 Task: Access the engagement activity of "Digital Experience".
Action: Mouse moved to (1058, 72)
Screenshot: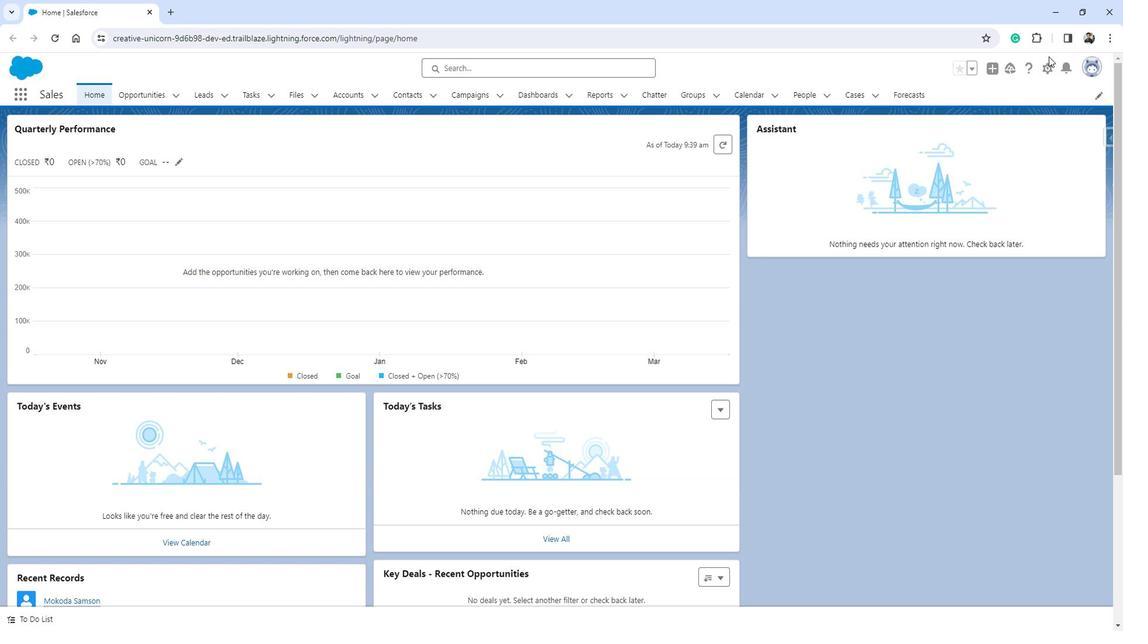 
Action: Mouse pressed left at (1058, 72)
Screenshot: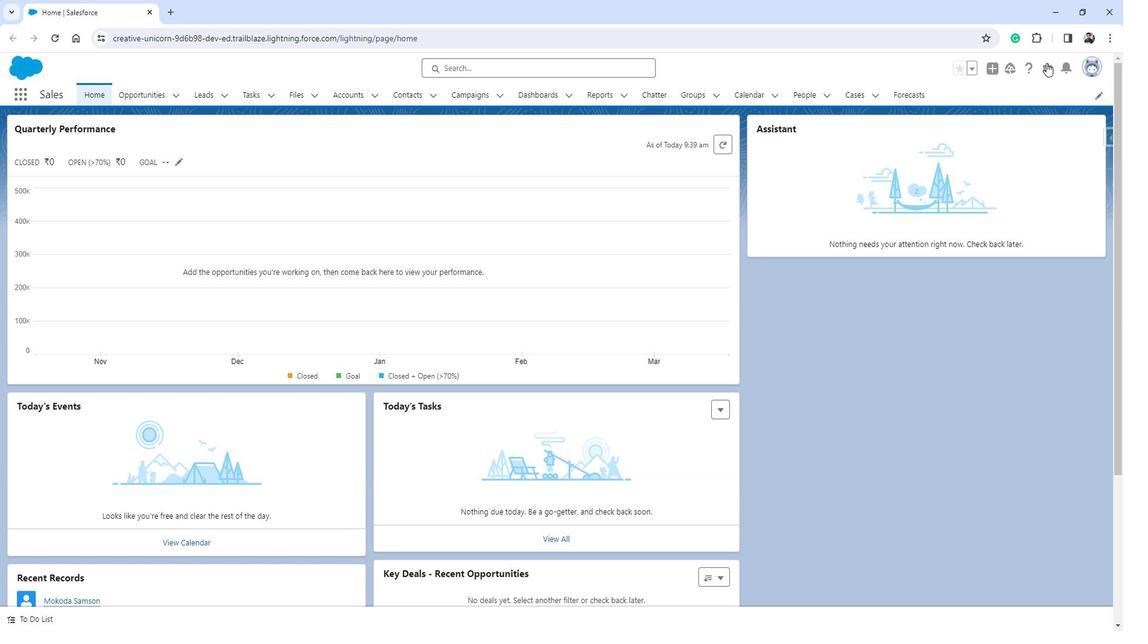 
Action: Mouse moved to (1020, 118)
Screenshot: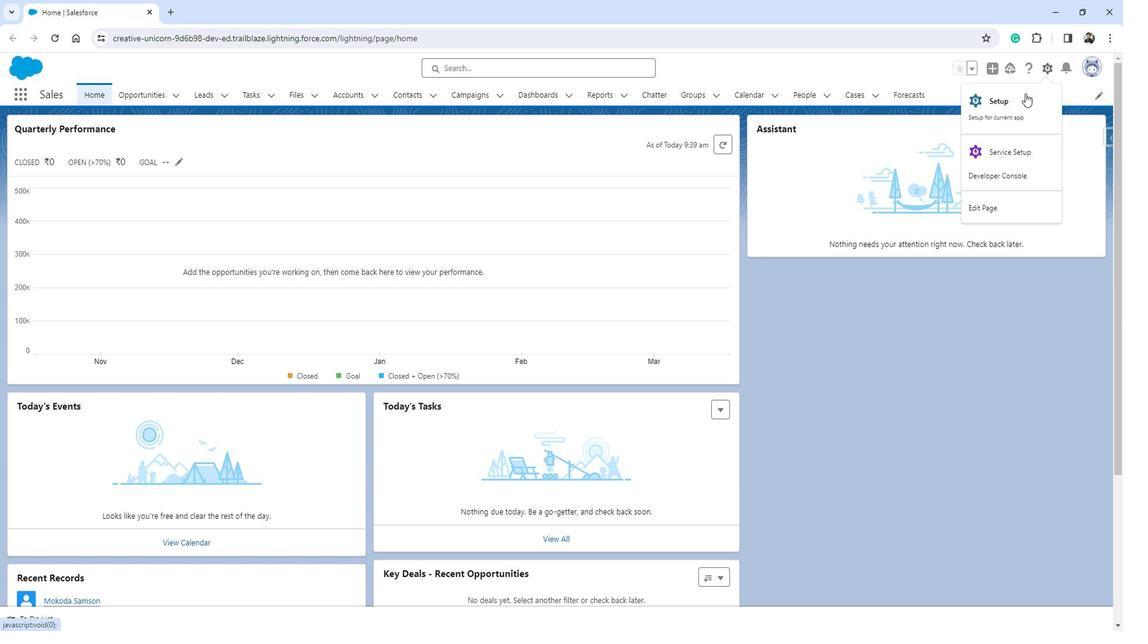 
Action: Mouse pressed left at (1020, 118)
Screenshot: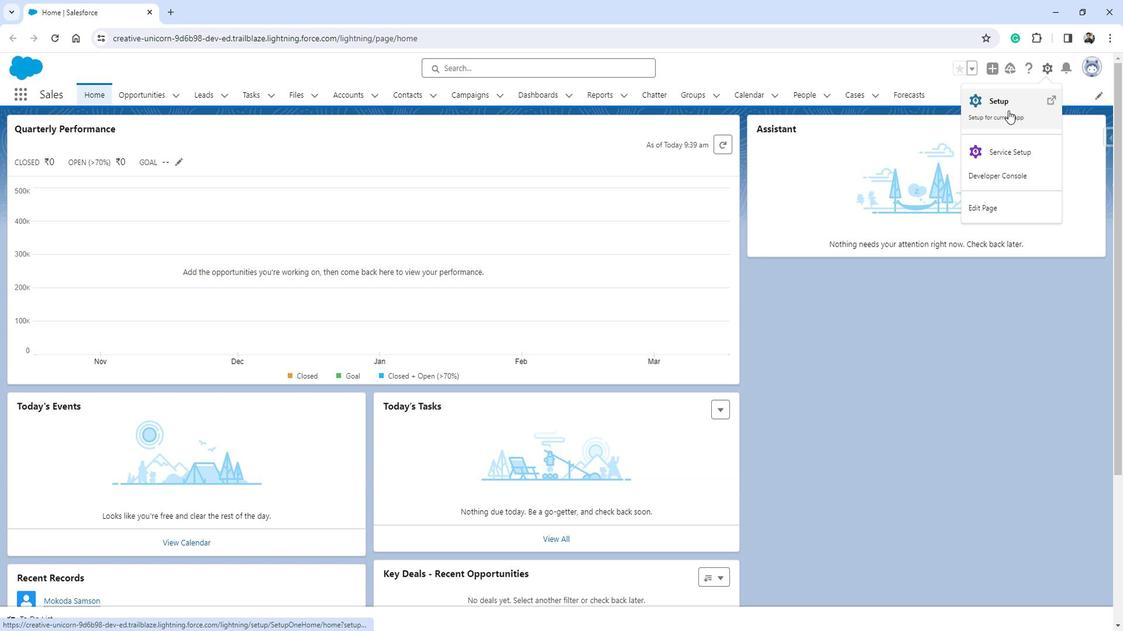 
Action: Mouse moved to (104, 336)
Screenshot: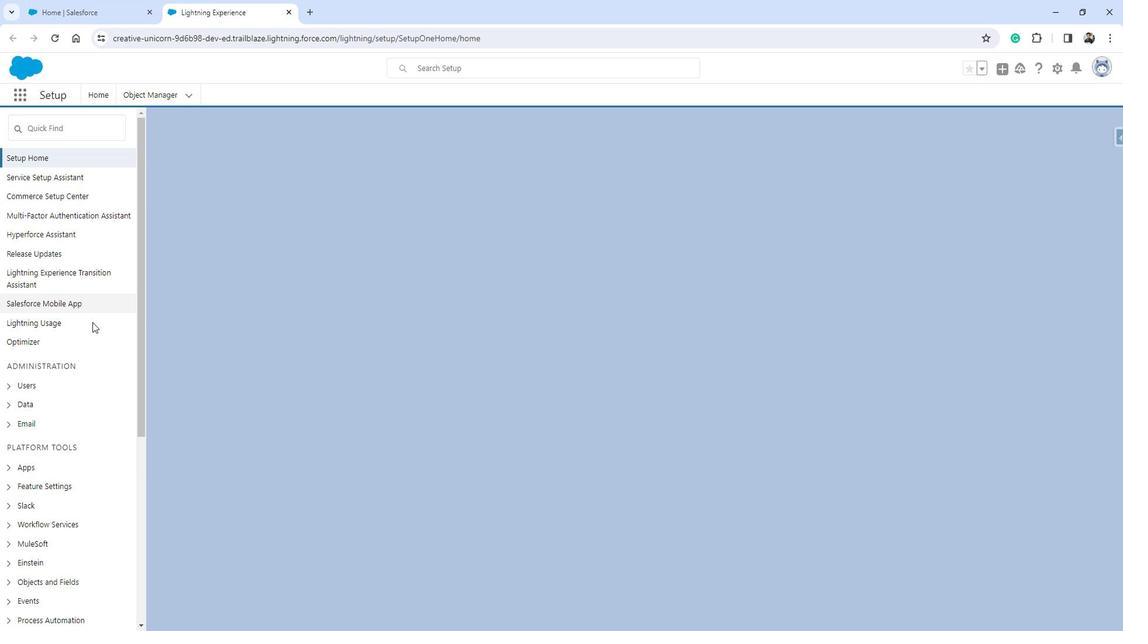 
Action: Mouse scrolled (104, 336) with delta (0, 0)
Screenshot: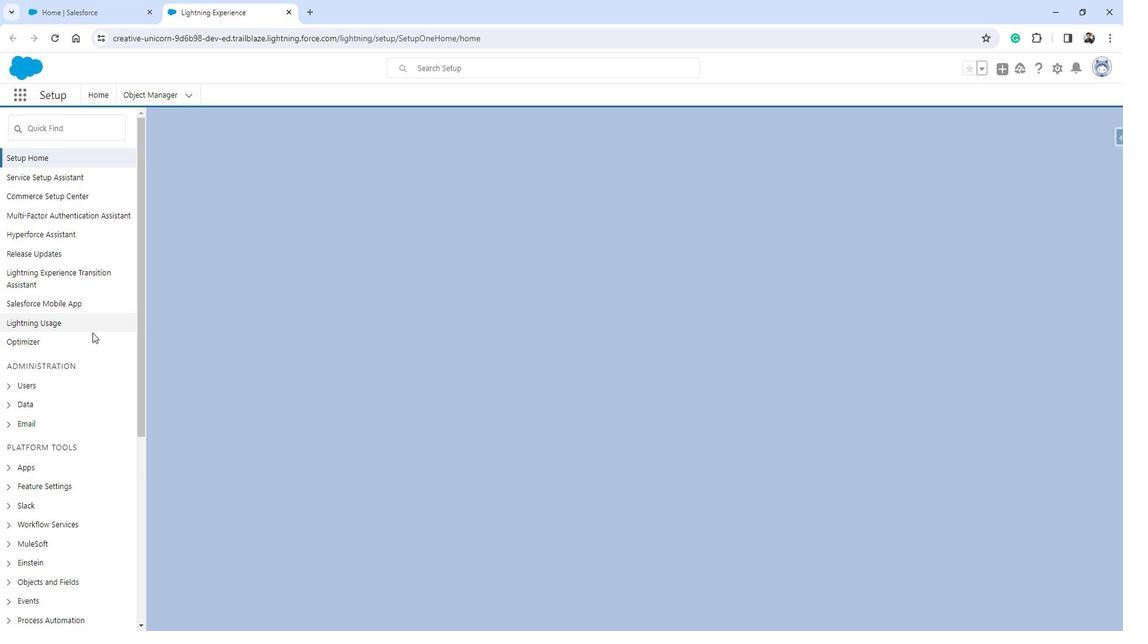 
Action: Mouse scrolled (104, 336) with delta (0, 0)
Screenshot: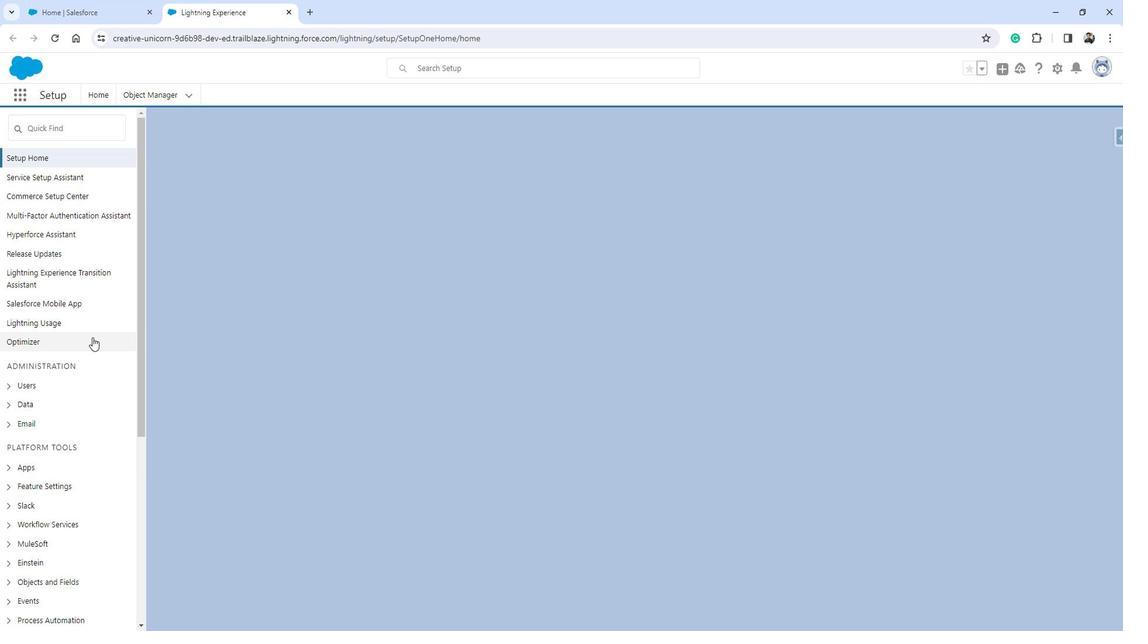 
Action: Mouse scrolled (104, 336) with delta (0, 0)
Screenshot: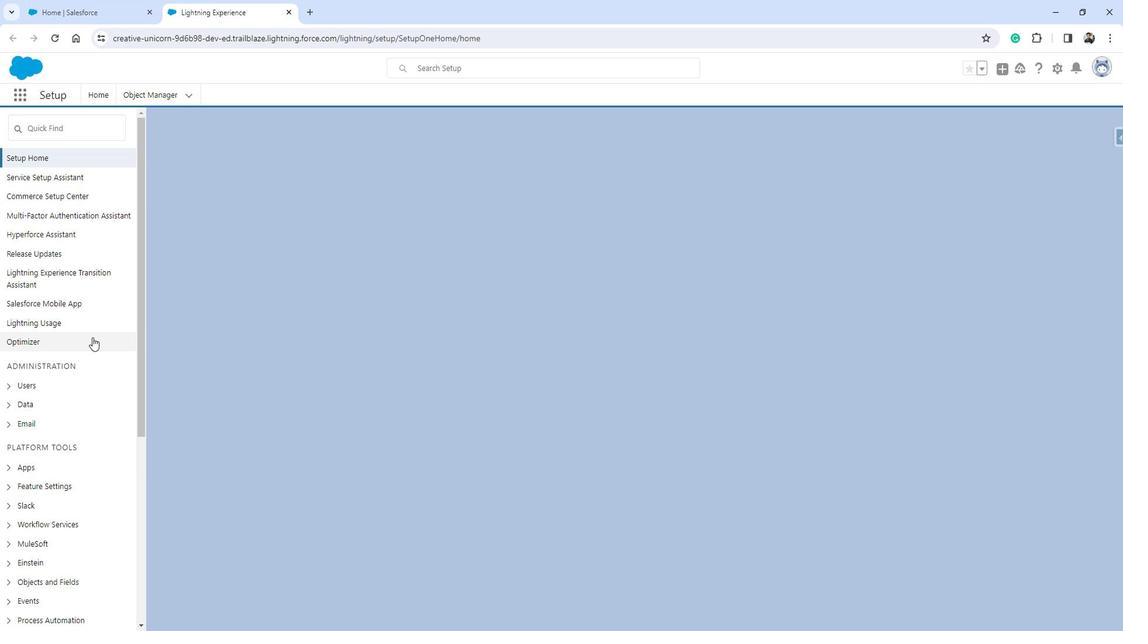 
Action: Mouse moved to (51, 302)
Screenshot: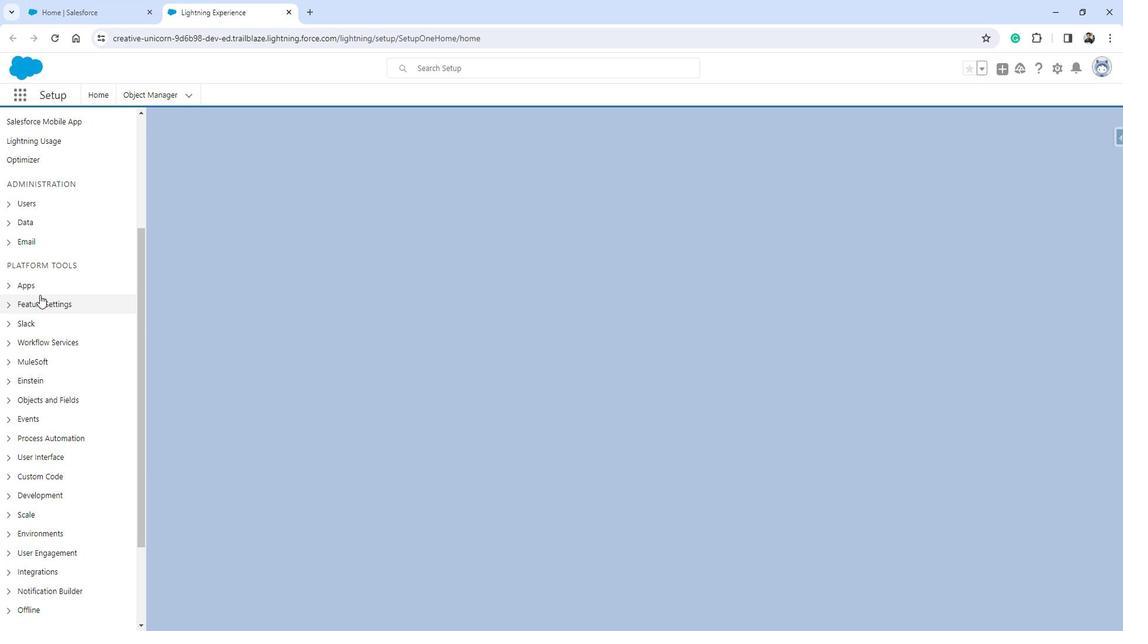 
Action: Mouse pressed left at (51, 302)
Screenshot: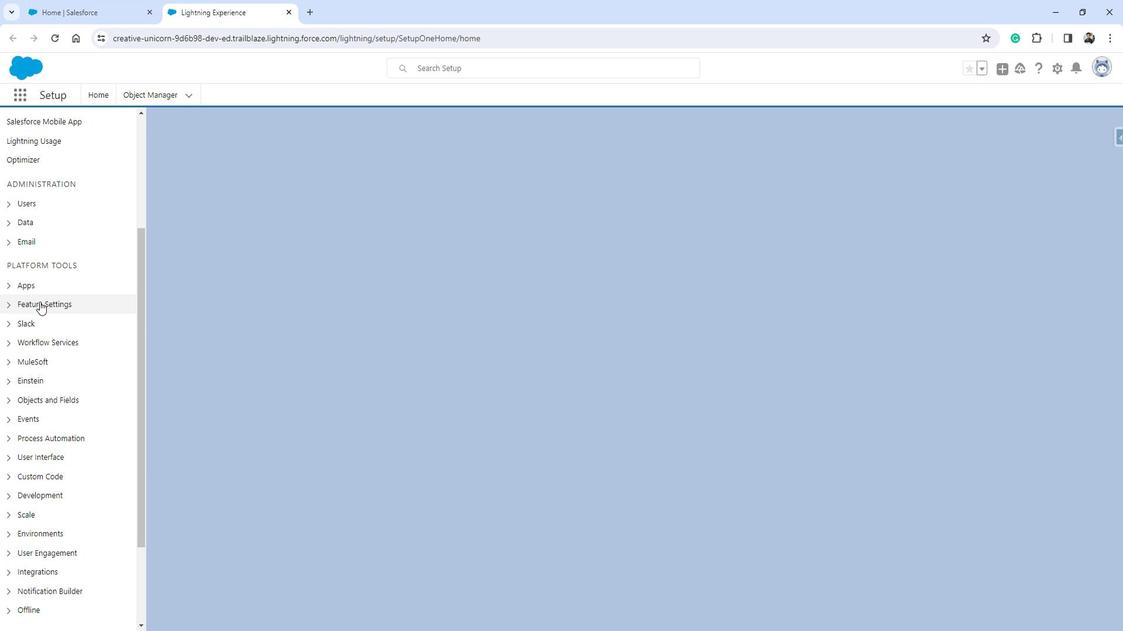 
Action: Mouse moved to (52, 303)
Screenshot: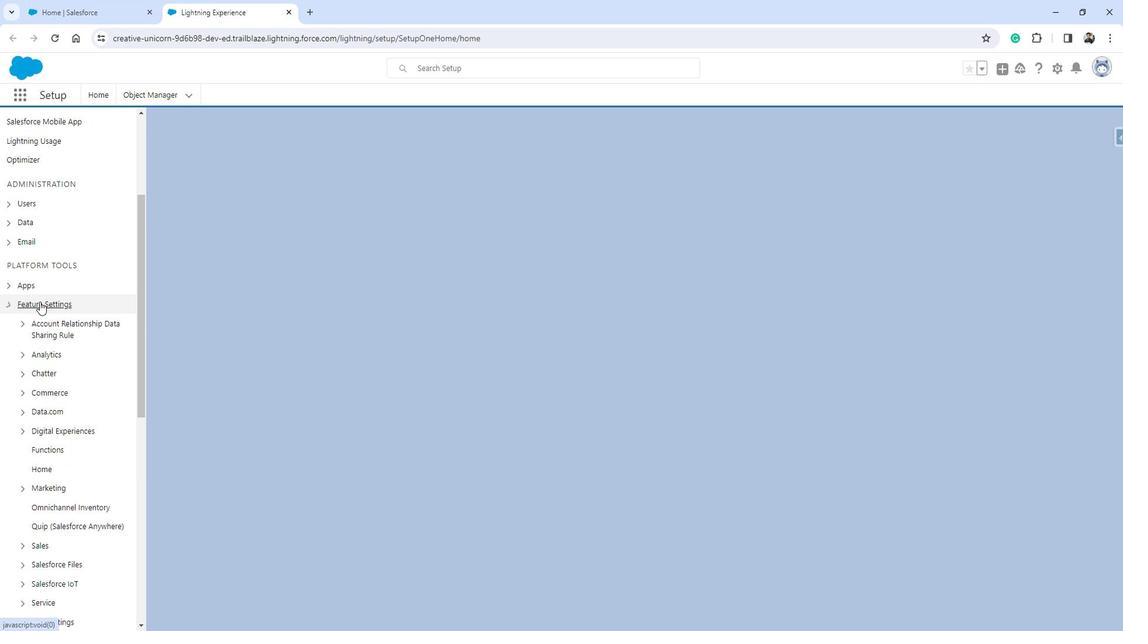 
Action: Mouse scrolled (52, 302) with delta (0, 0)
Screenshot: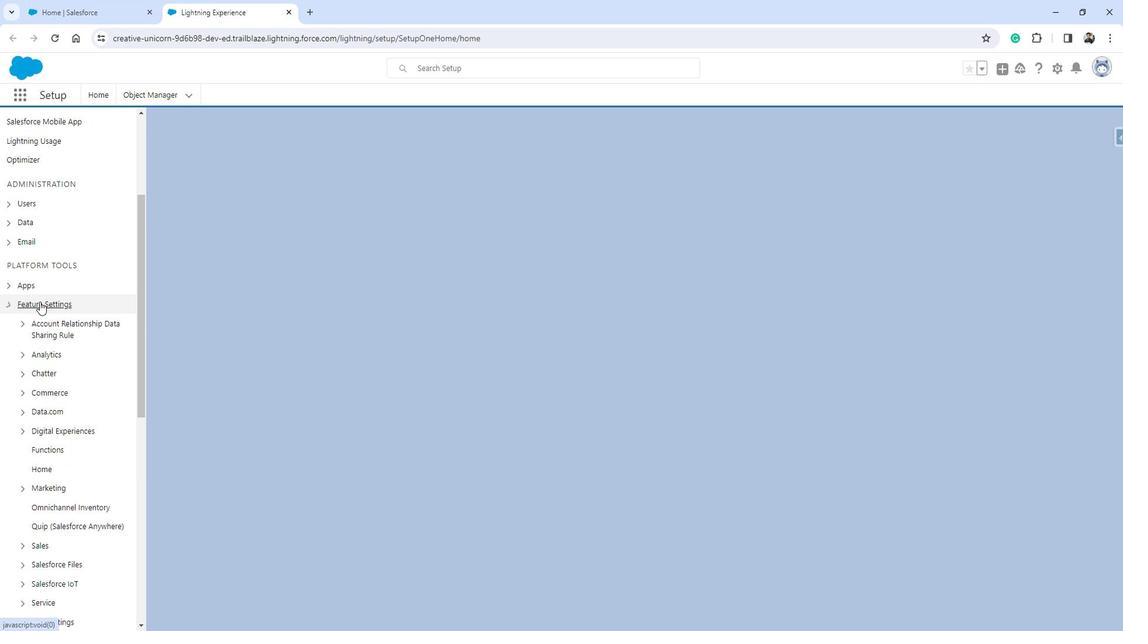 
Action: Mouse scrolled (52, 302) with delta (0, 0)
Screenshot: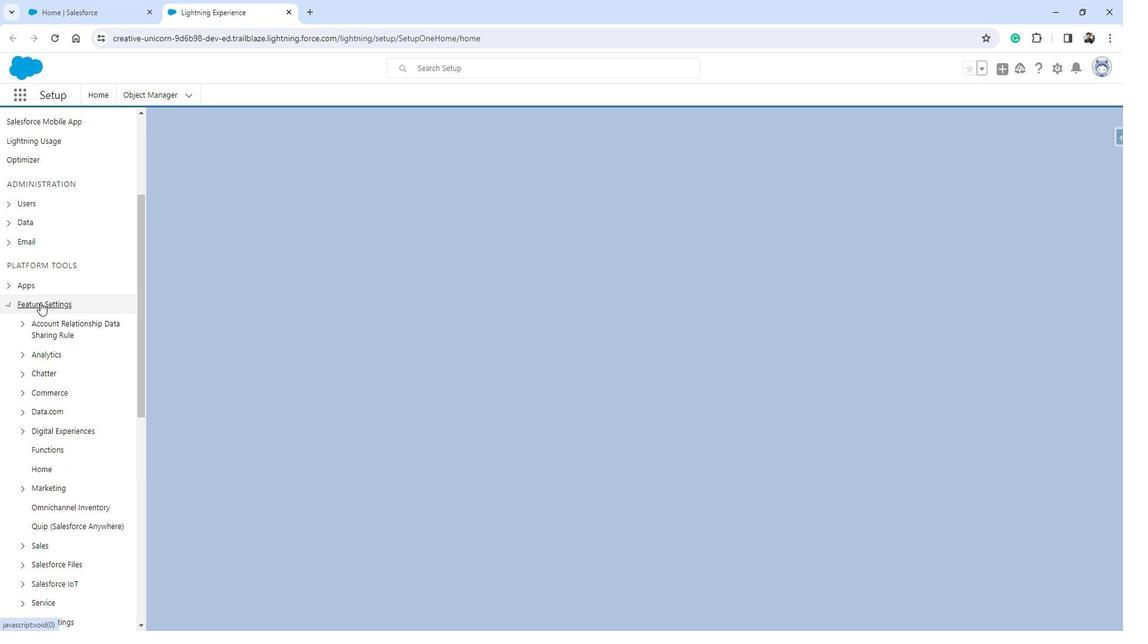 
Action: Mouse moved to (64, 304)
Screenshot: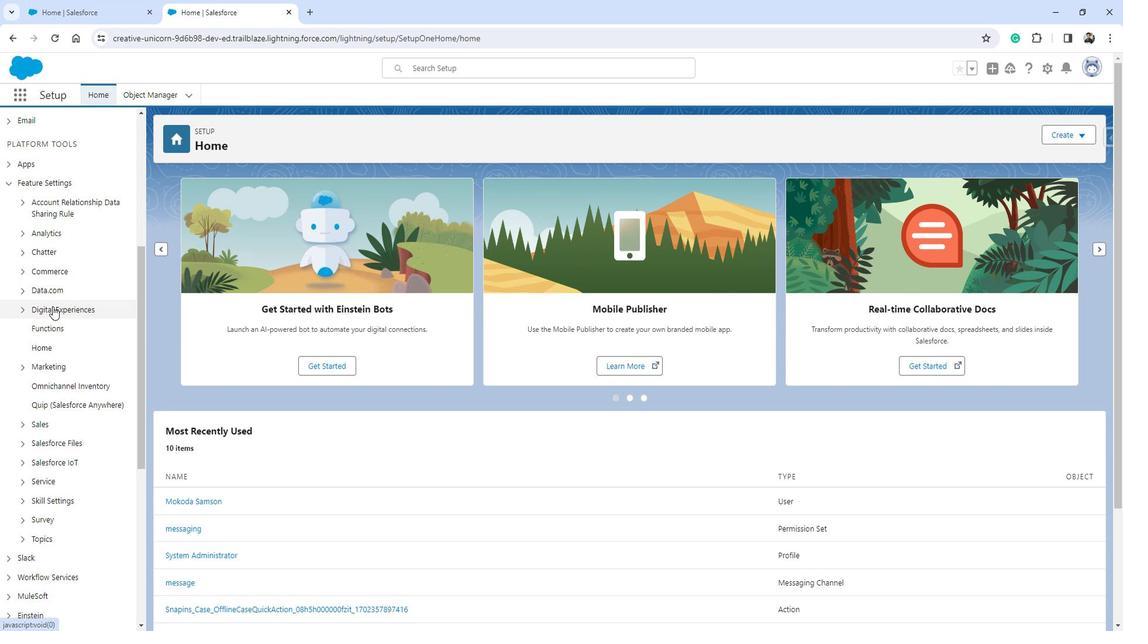 
Action: Mouse pressed left at (64, 304)
Screenshot: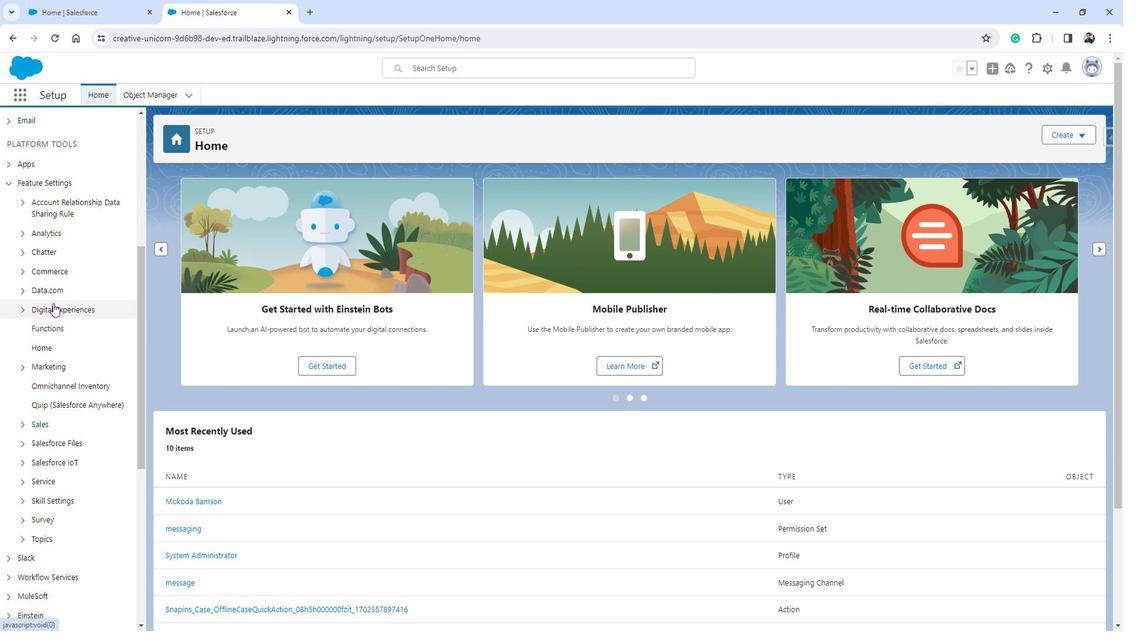 
Action: Mouse moved to (64, 325)
Screenshot: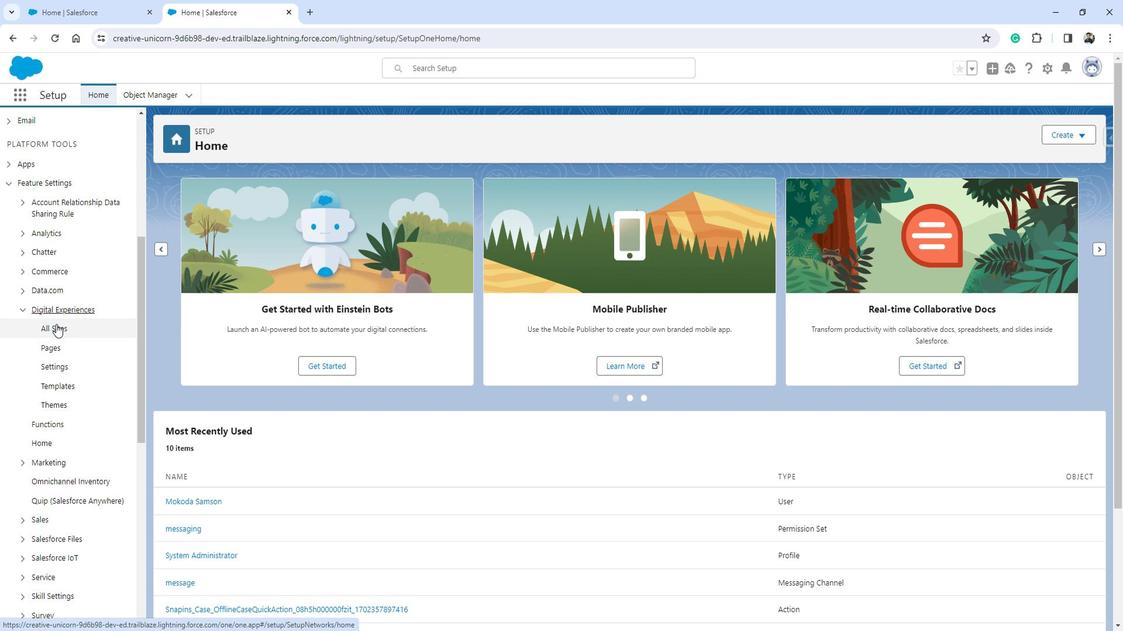 
Action: Mouse pressed left at (64, 325)
Screenshot: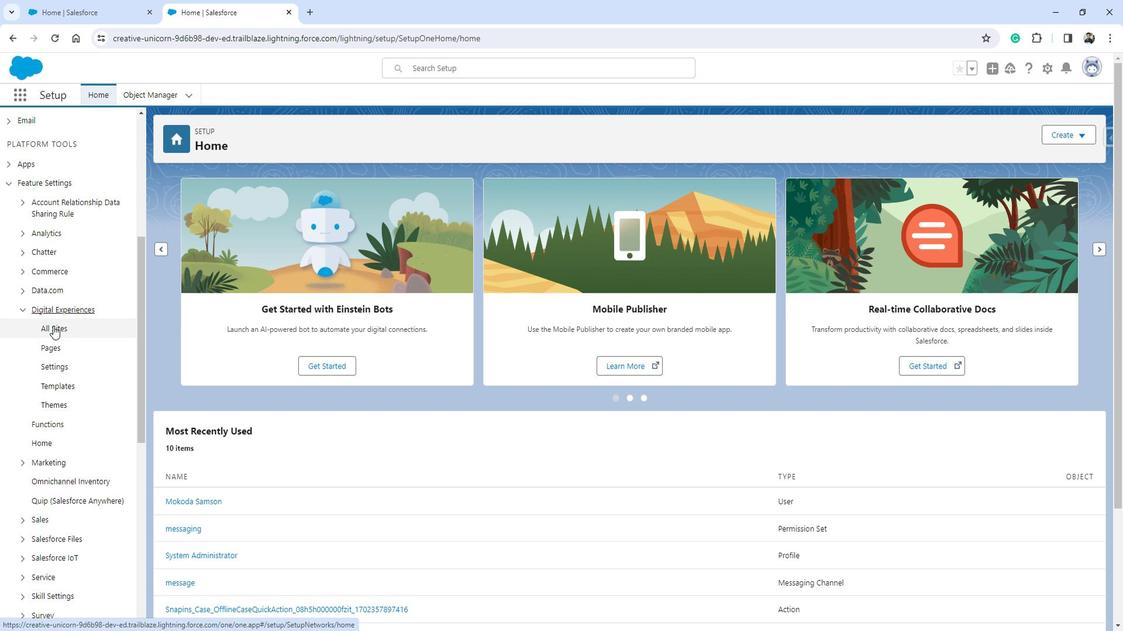 
Action: Mouse moved to (213, 357)
Screenshot: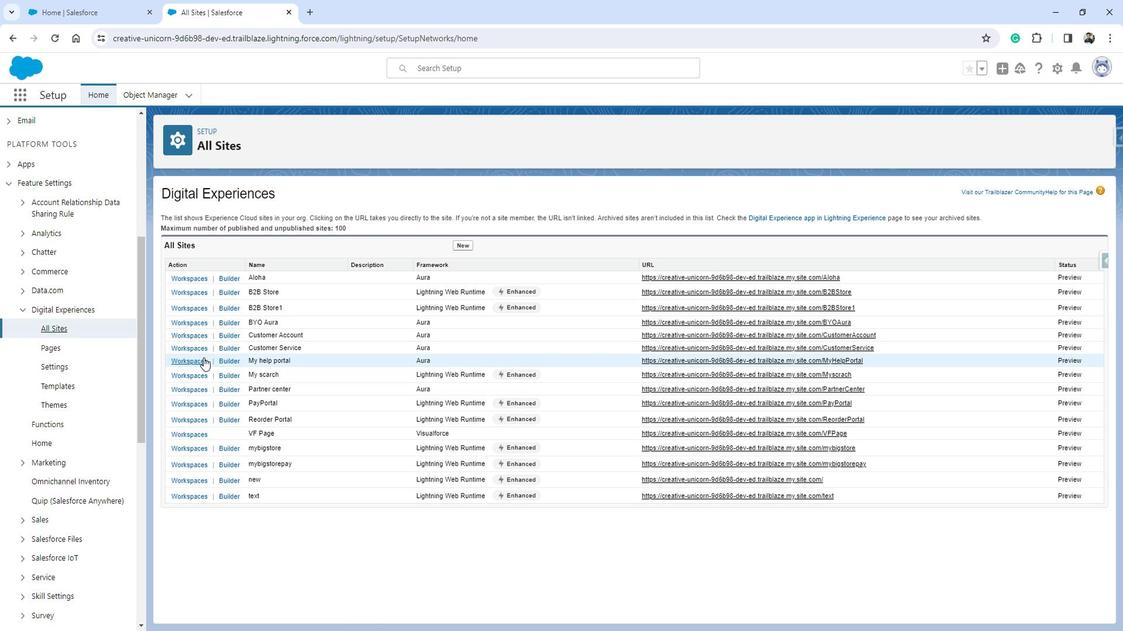
Action: Mouse pressed left at (213, 357)
Screenshot: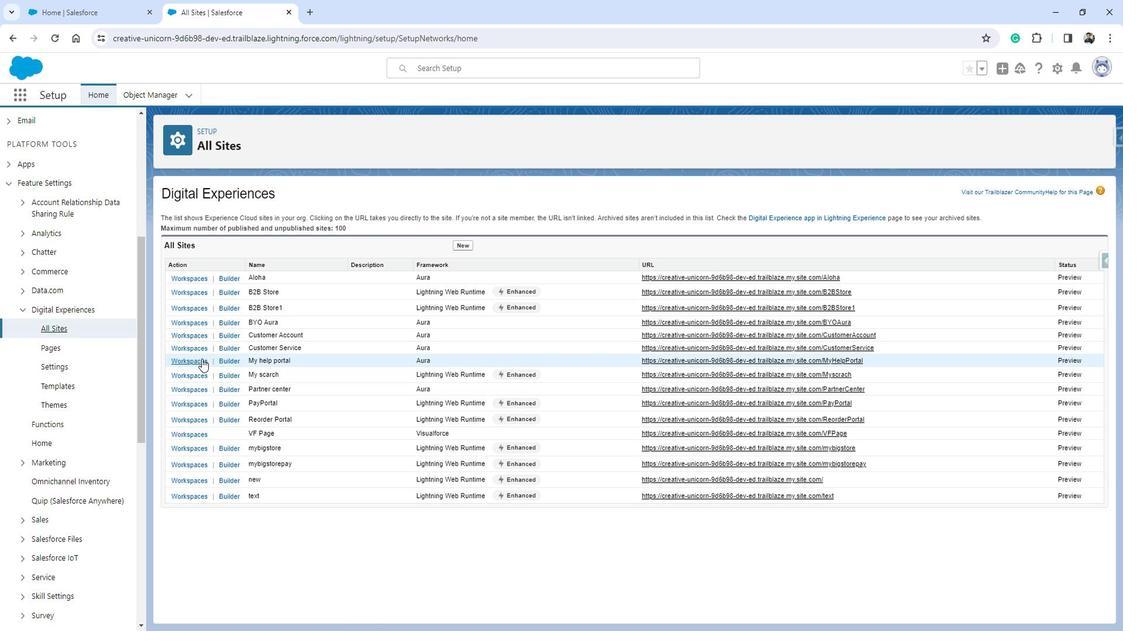 
Action: Mouse moved to (369, 381)
Screenshot: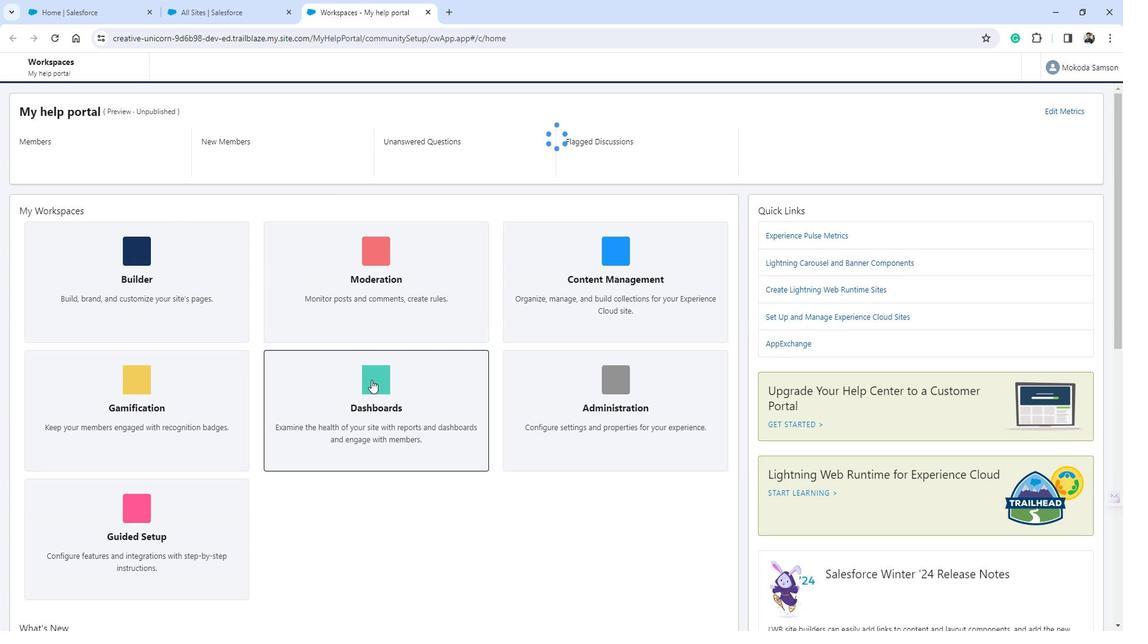 
Action: Mouse pressed left at (369, 381)
Screenshot: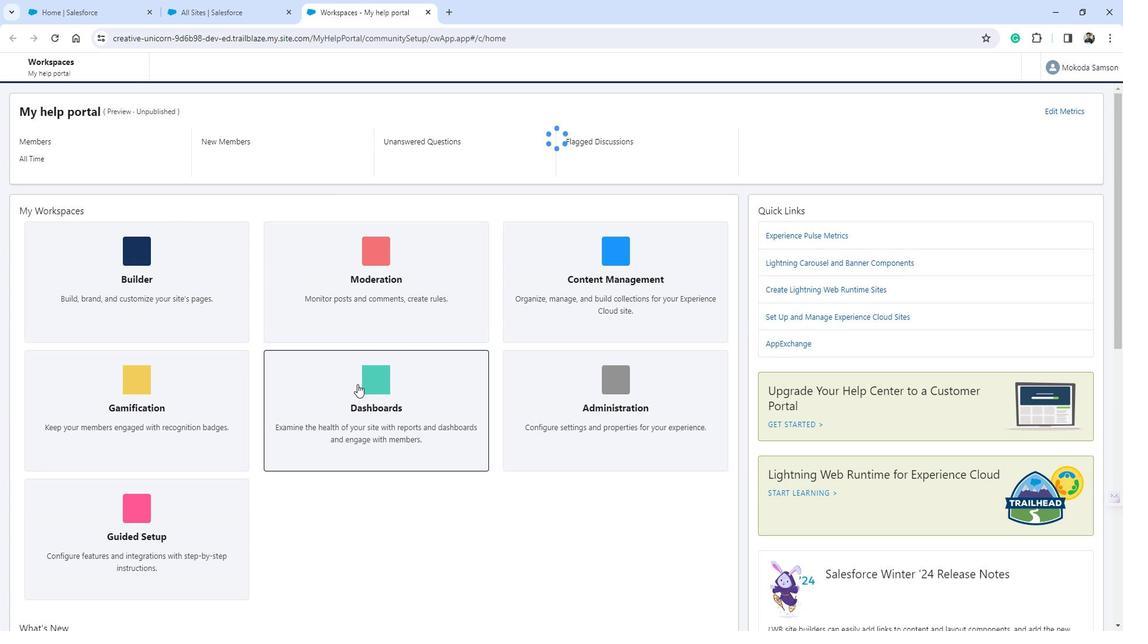 
Action: Mouse moved to (282, 80)
Screenshot: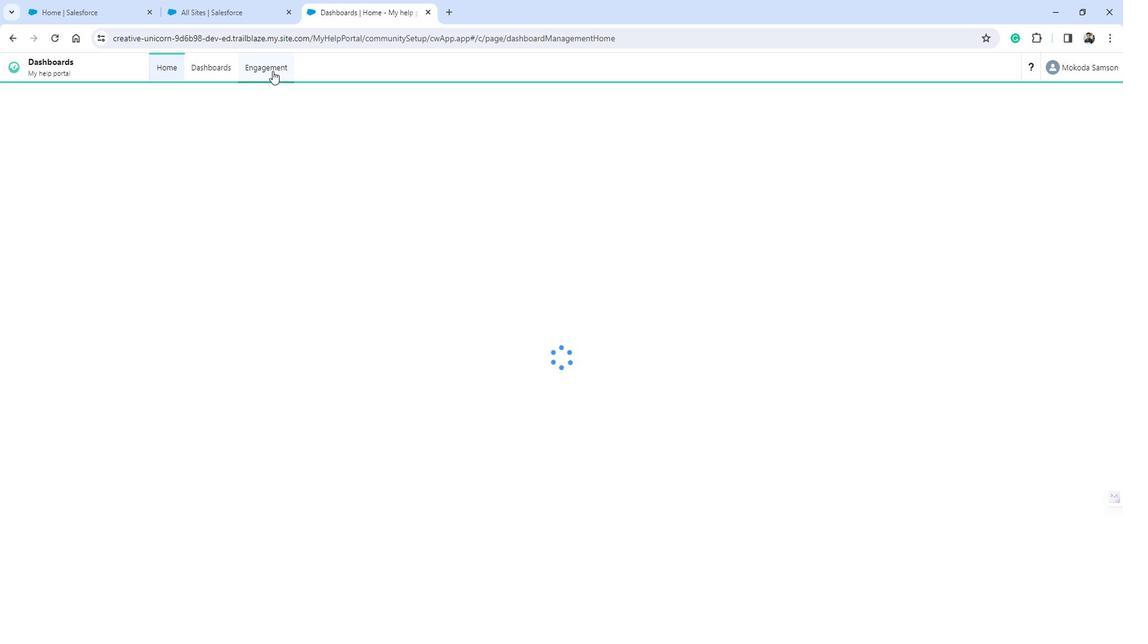 
Action: Mouse pressed left at (282, 80)
Screenshot: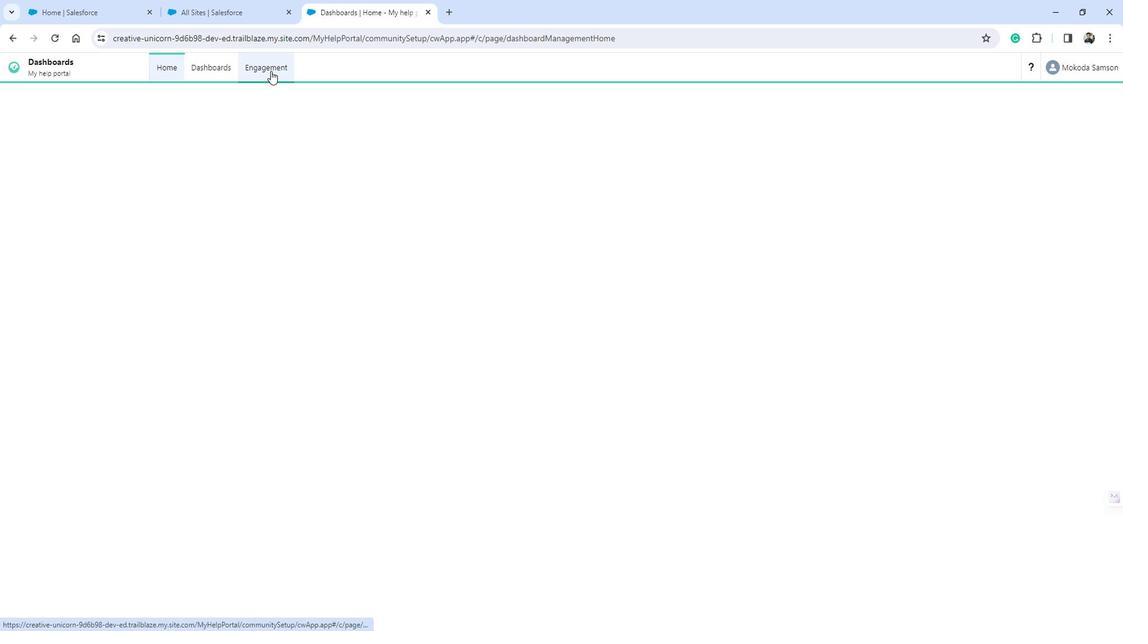 
Action: Mouse moved to (75, 141)
Screenshot: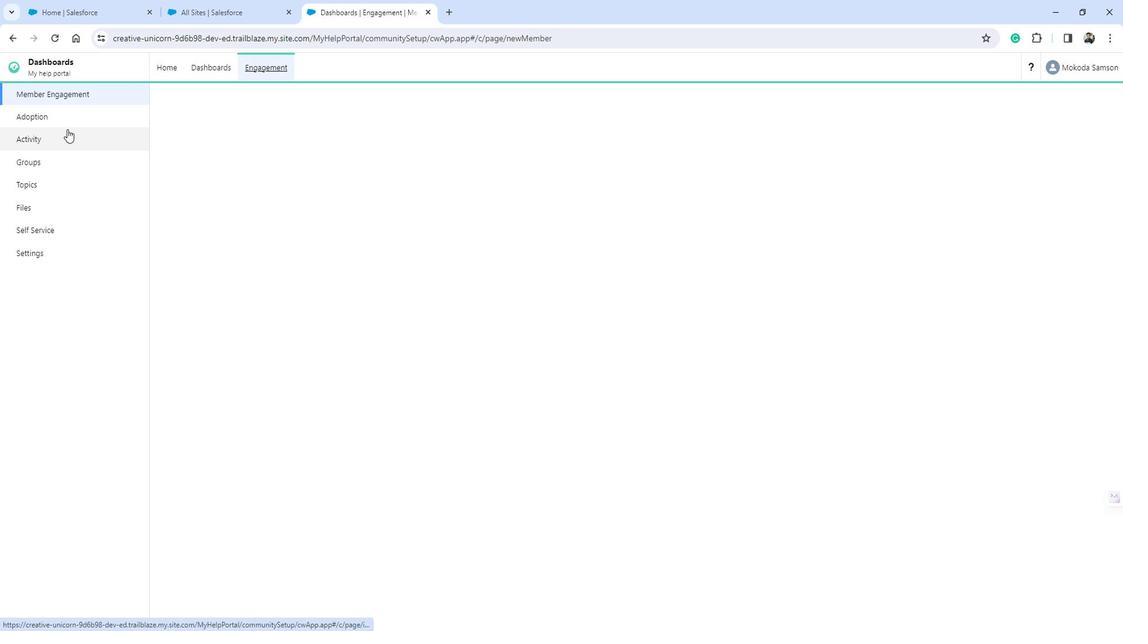 
Action: Mouse pressed left at (75, 141)
Screenshot: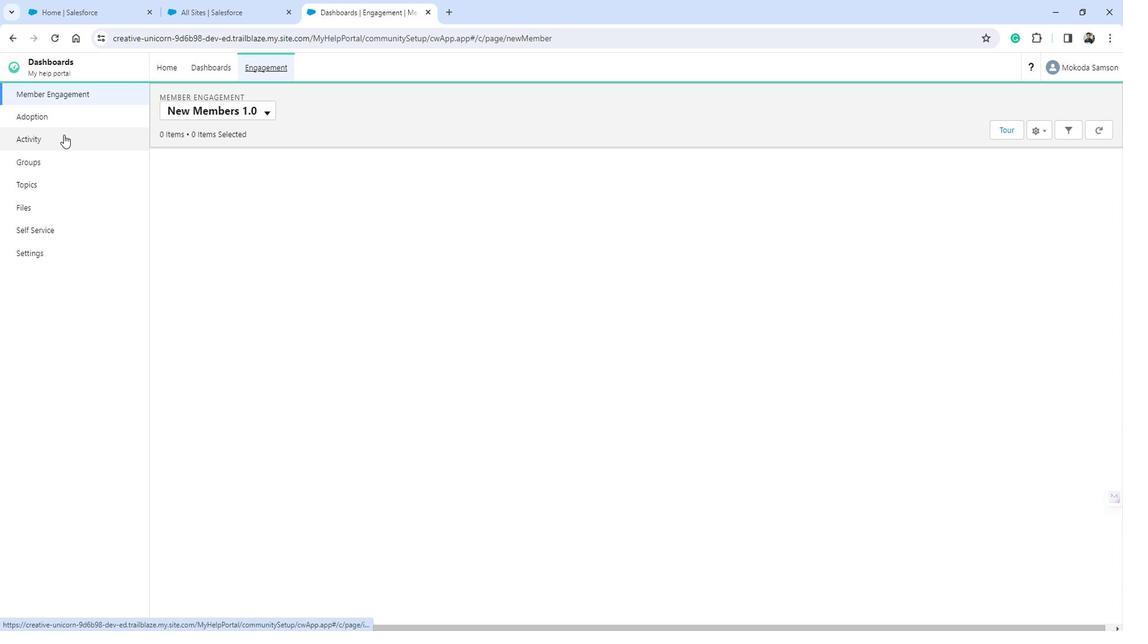 
Action: Mouse moved to (572, 263)
Screenshot: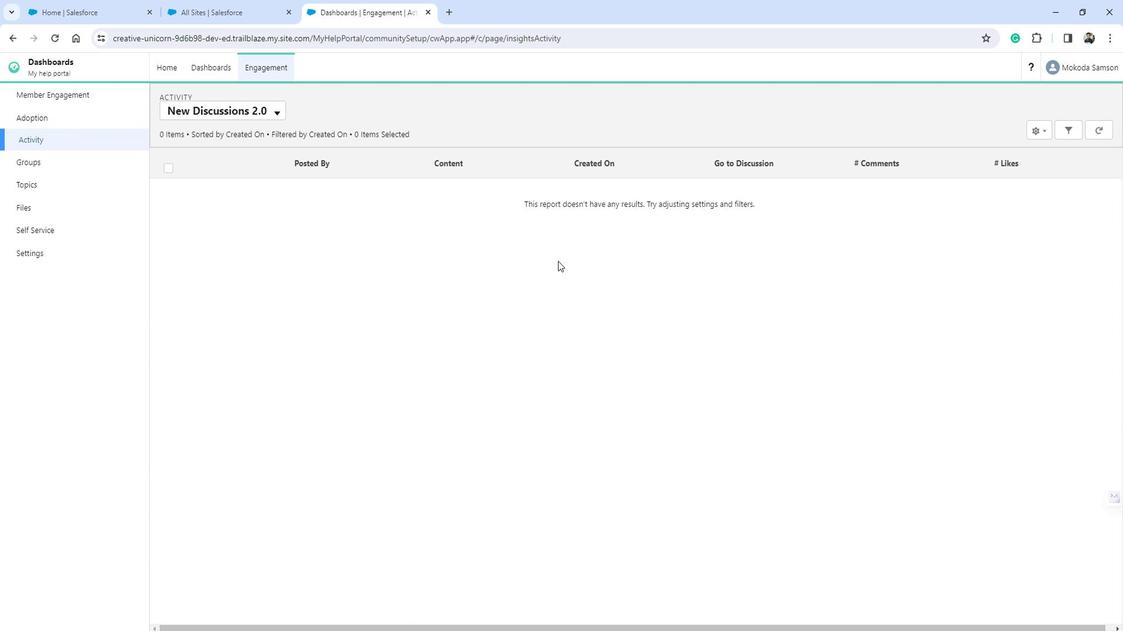 
